 Task: Create a task  Create a new chatbot for customer support , assign it to team member softage.2@softage.net in the project AgileCollab and update the status of the task to  Off Track , set the priority of the task to Medium
Action: Mouse moved to (68, 48)
Screenshot: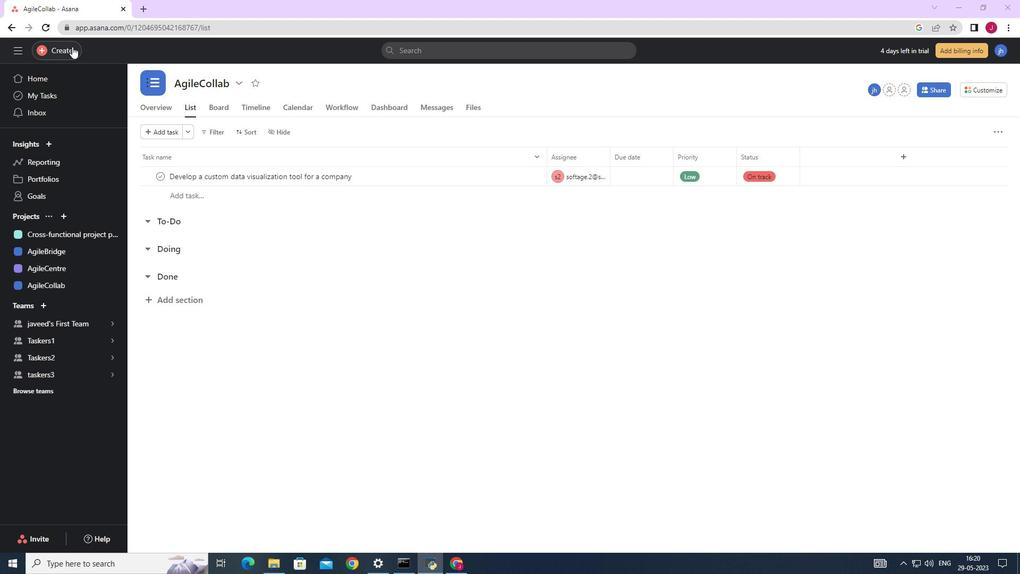 
Action: Mouse pressed left at (68, 48)
Screenshot: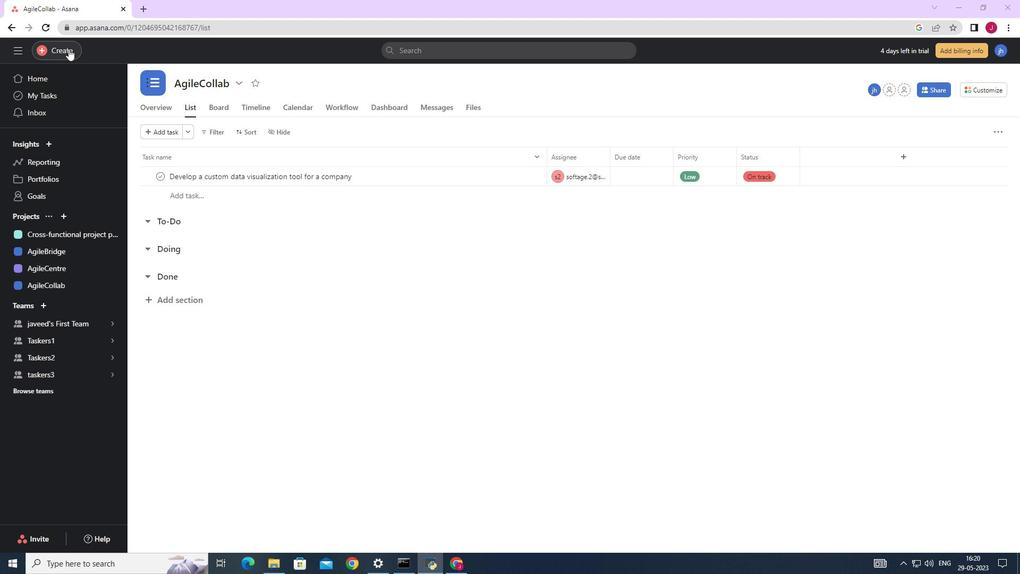 
Action: Mouse moved to (128, 55)
Screenshot: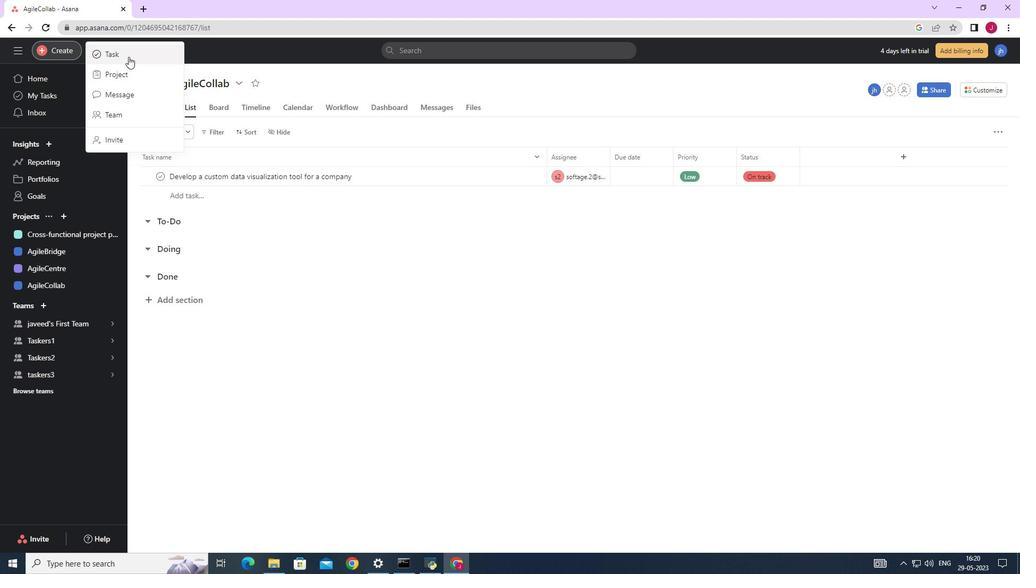 
Action: Mouse pressed left at (128, 55)
Screenshot: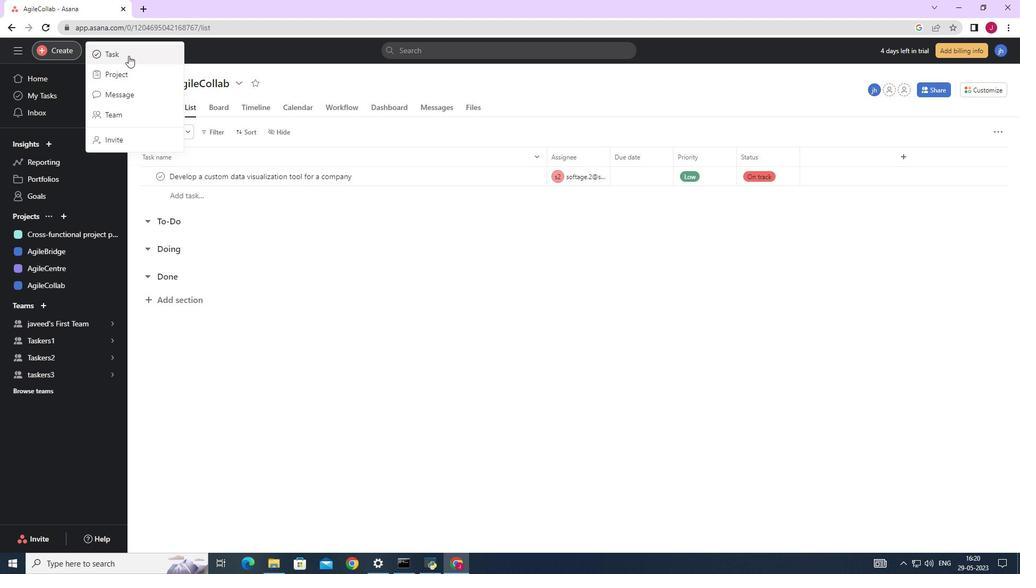 
Action: Mouse moved to (832, 356)
Screenshot: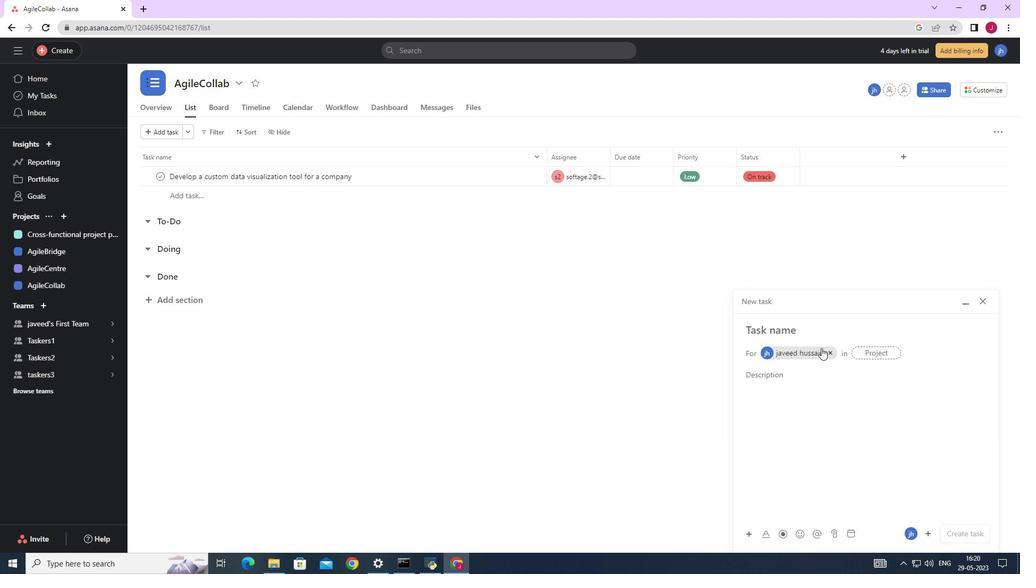 
Action: Mouse pressed left at (832, 356)
Screenshot: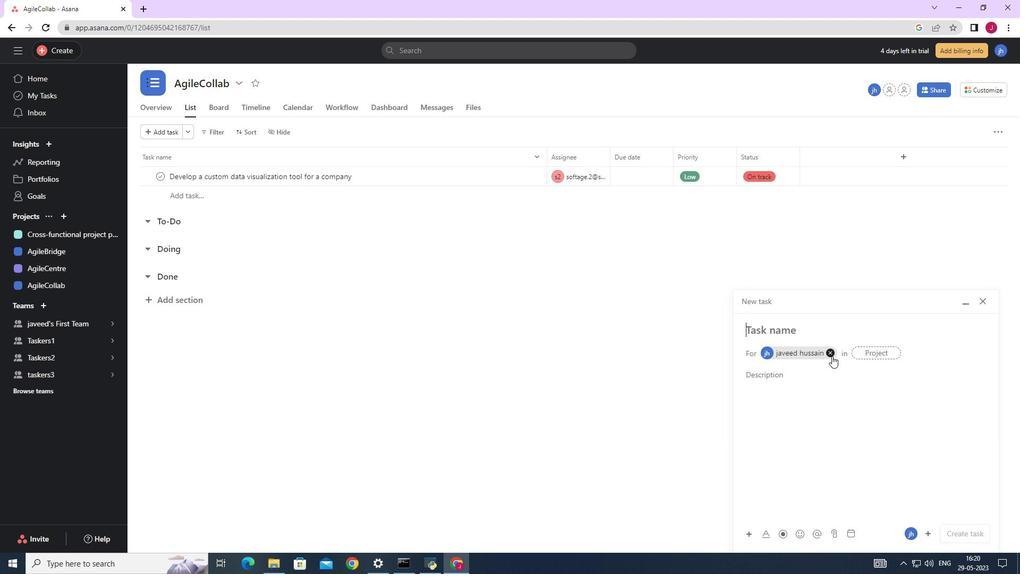 
Action: Mouse moved to (786, 329)
Screenshot: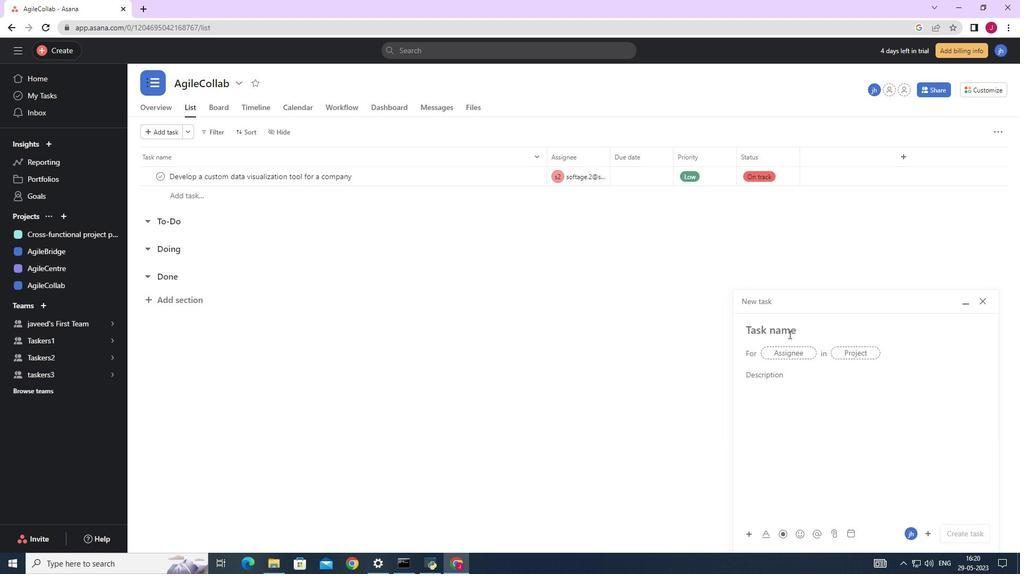 
Action: Mouse pressed left at (786, 329)
Screenshot: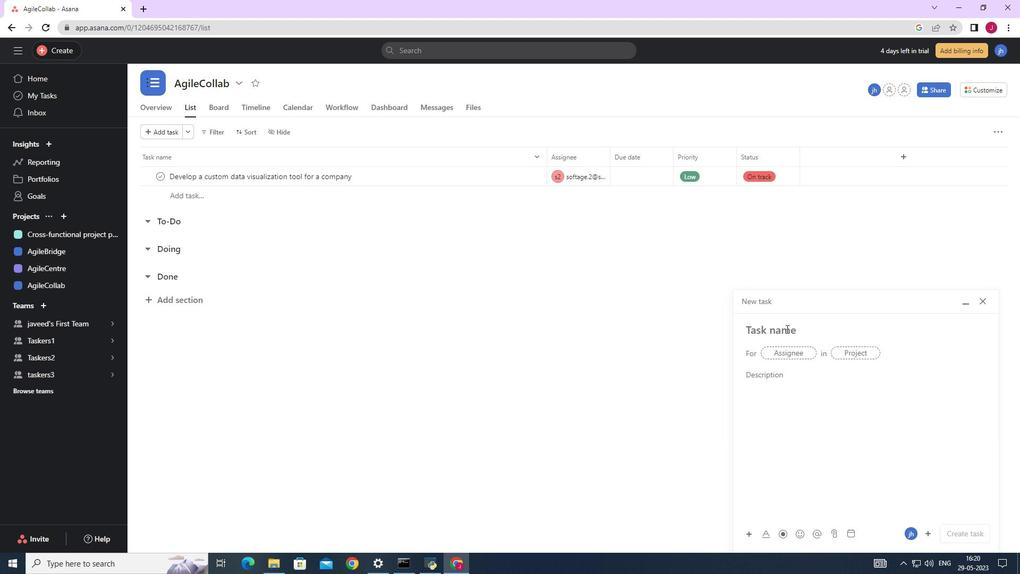 
Action: Mouse moved to (786, 328)
Screenshot: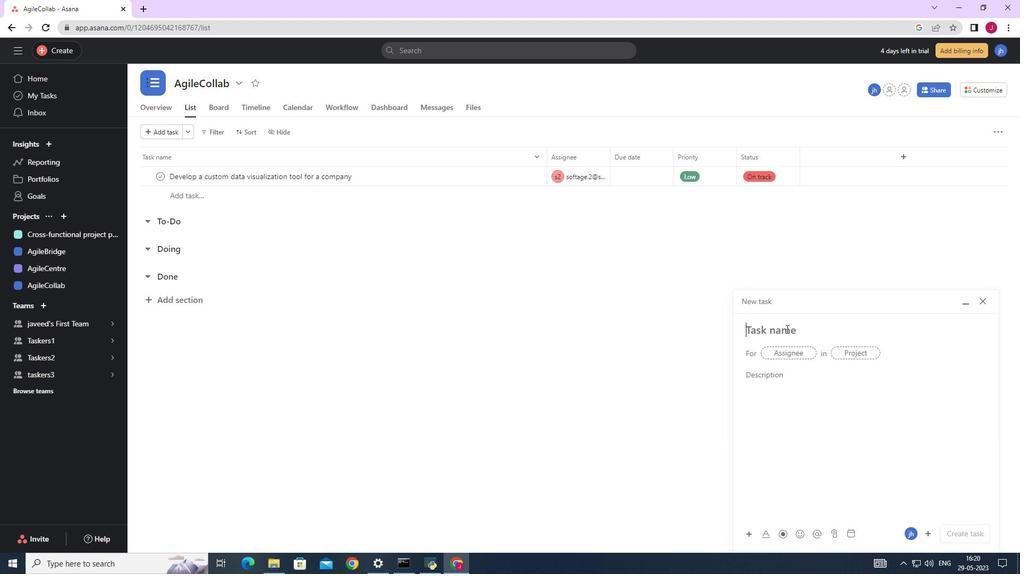 
Action: Key pressed <Key.caps_lock>C<Key.caps_lock>reate<Key.space>a<Key.space>new<Key.space>chst<Key.backspace><Key.backspace>s<Key.backspace>atbot<Key.space>for<Key.space>customer<Key.space>support
Screenshot: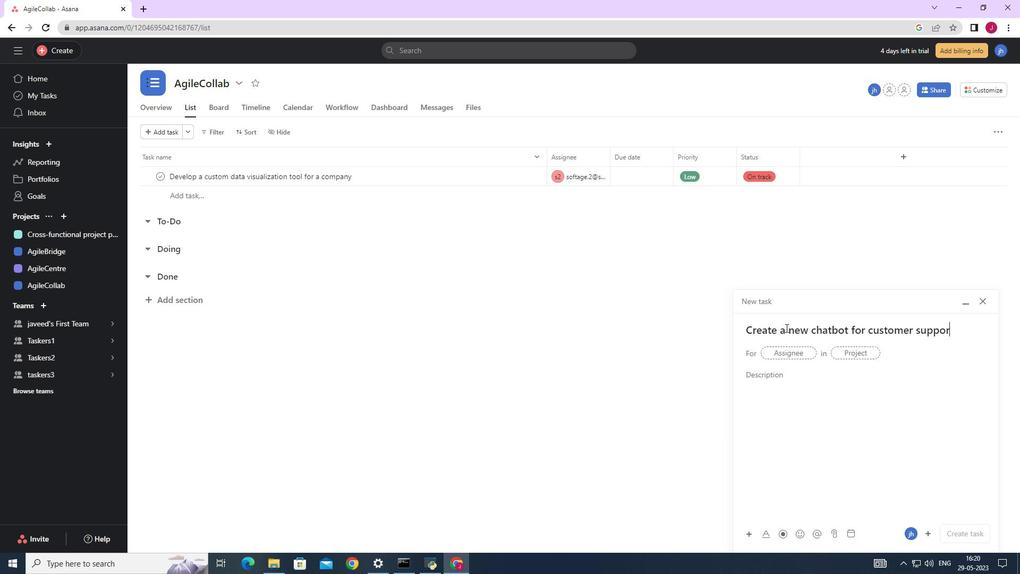
Action: Mouse moved to (790, 353)
Screenshot: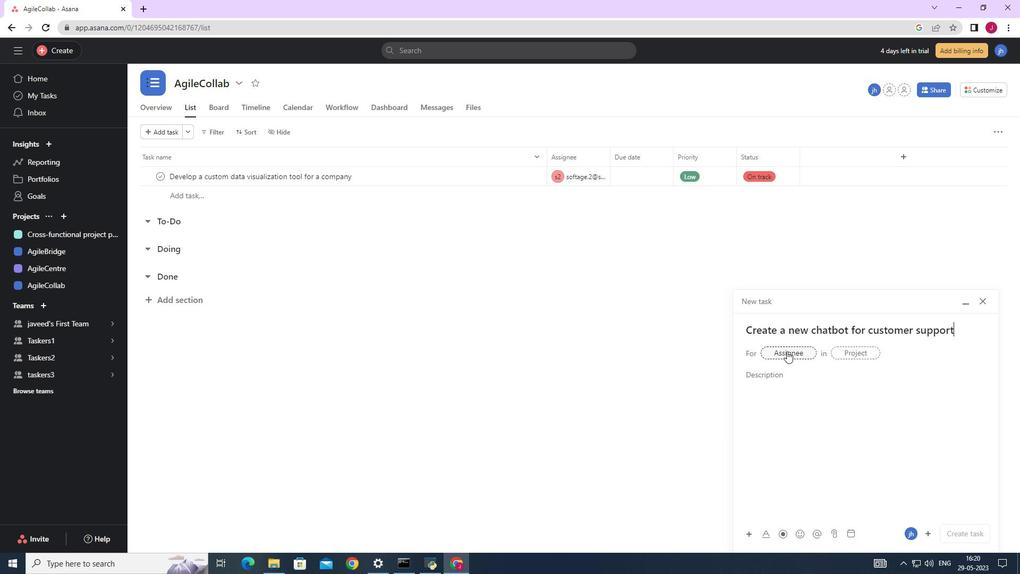 
Action: Mouse pressed left at (790, 353)
Screenshot: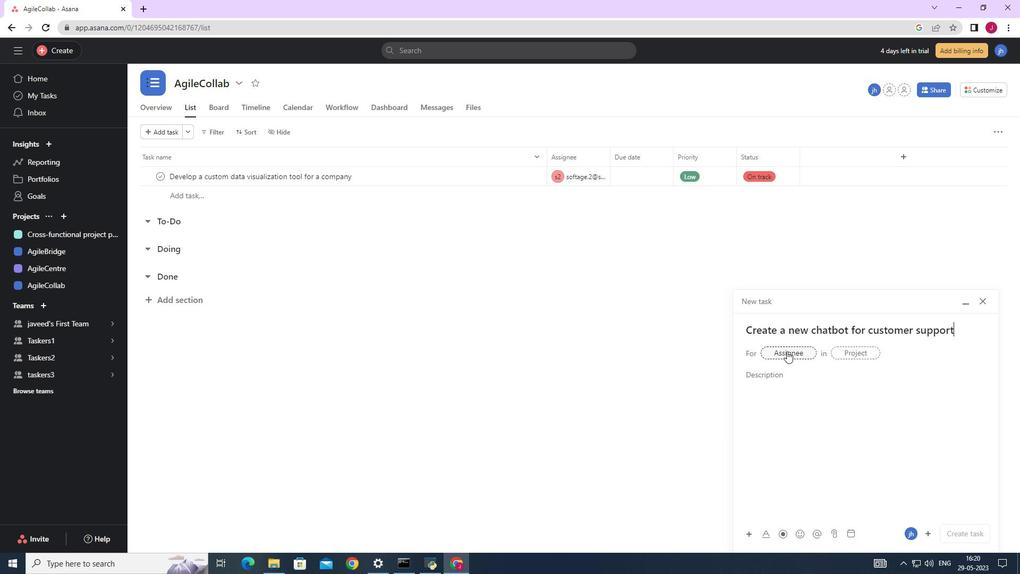 
Action: Mouse moved to (790, 353)
Screenshot: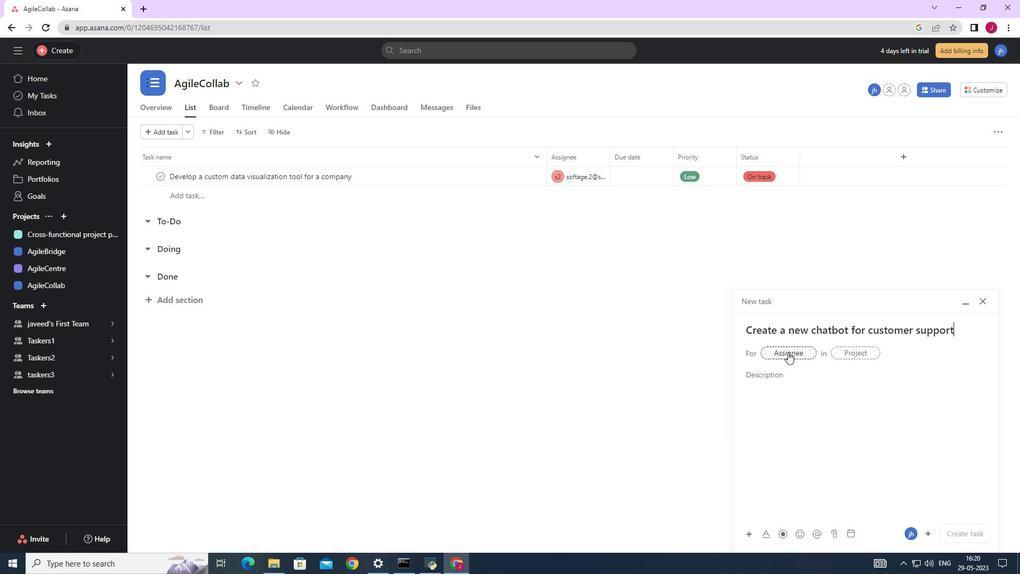 
Action: Key pressed soft
Screenshot: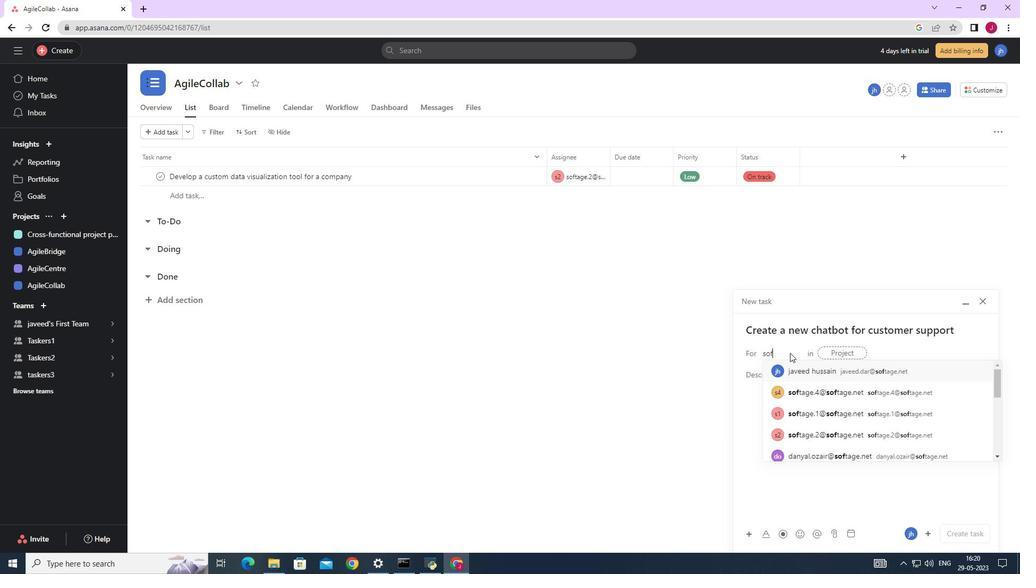 
Action: Mouse moved to (841, 435)
Screenshot: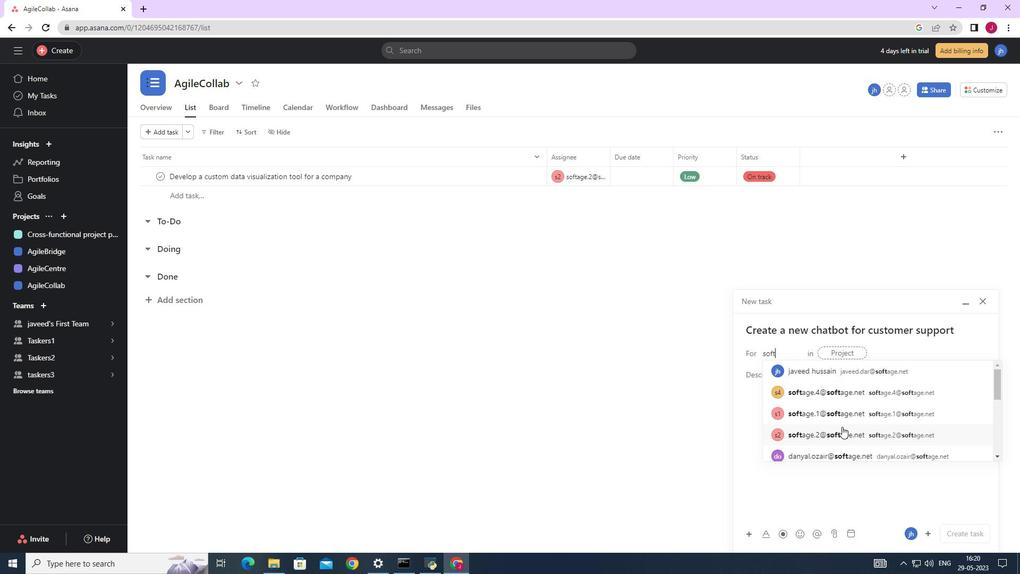 
Action: Mouse pressed left at (841, 435)
Screenshot: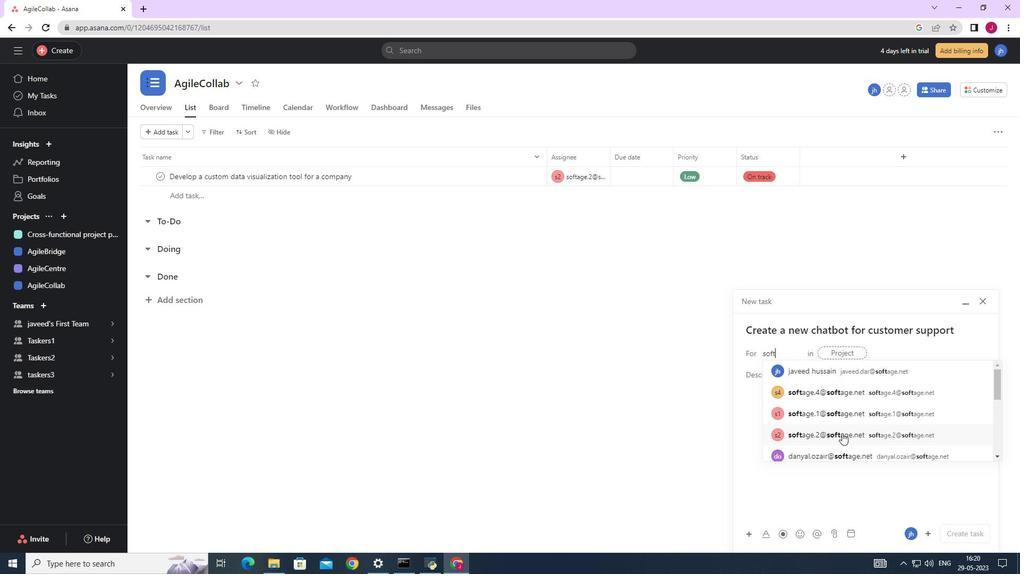 
Action: Mouse moved to (688, 369)
Screenshot: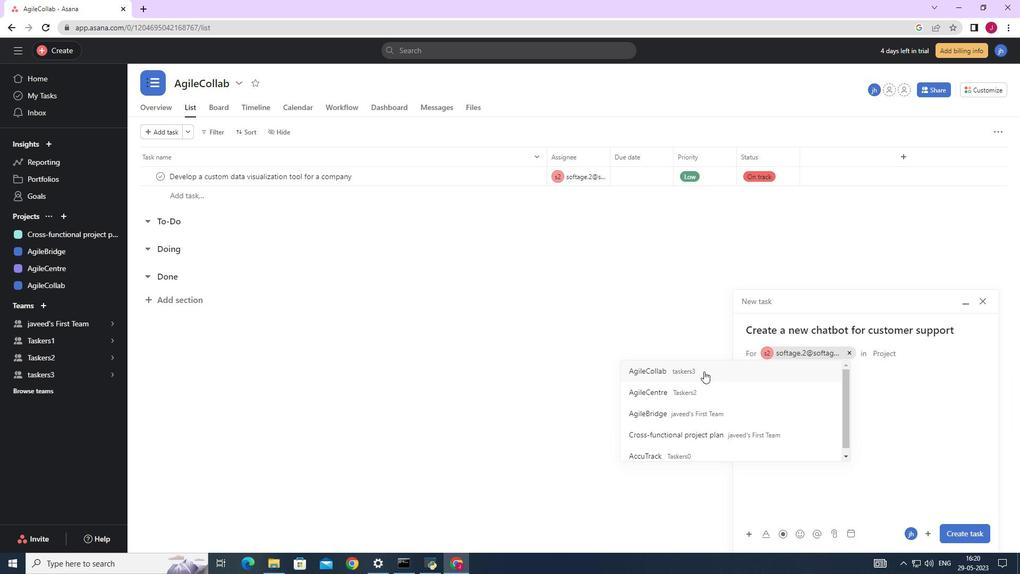 
Action: Mouse pressed left at (688, 369)
Screenshot: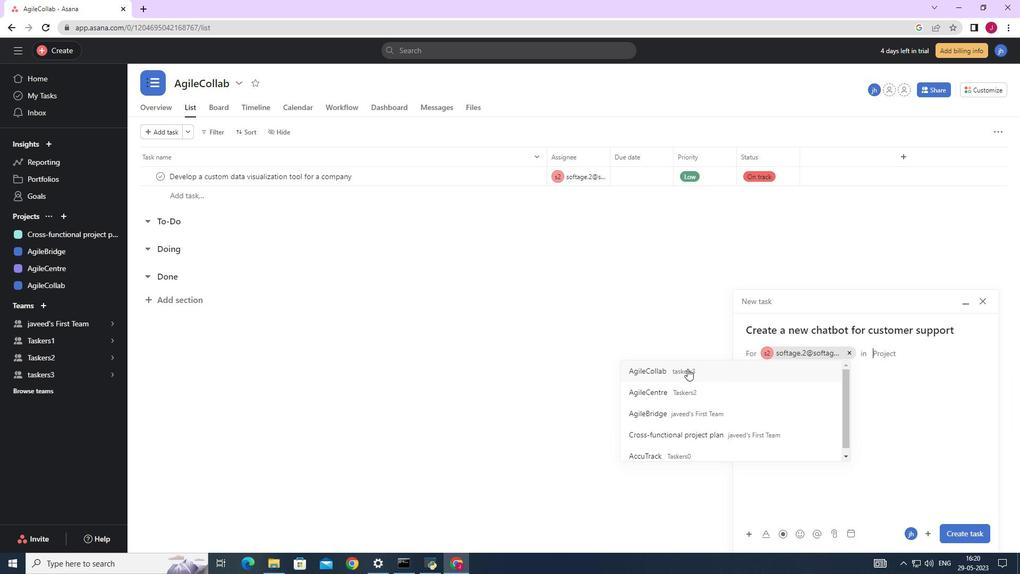 
Action: Mouse moved to (798, 377)
Screenshot: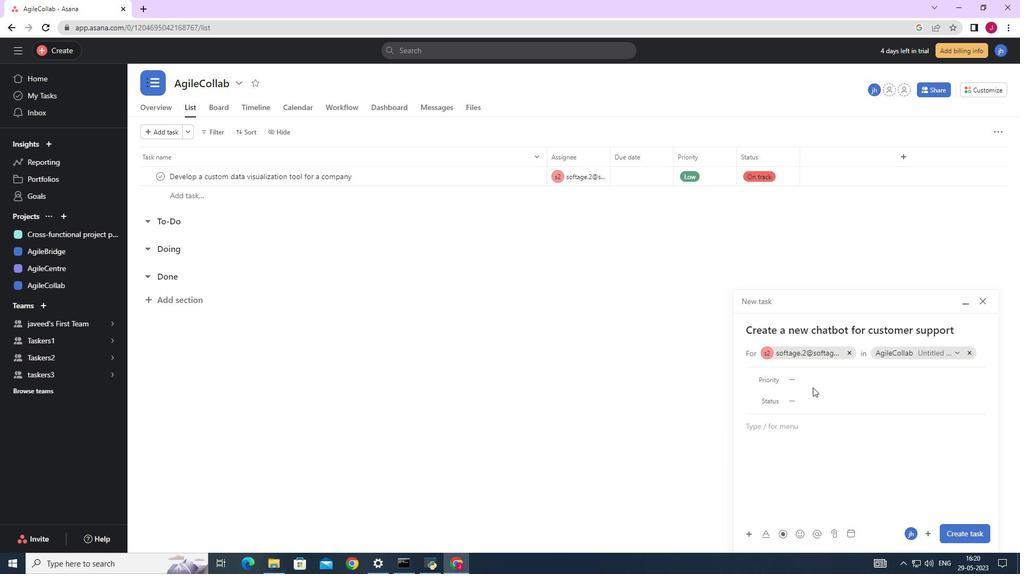 
Action: Mouse pressed left at (798, 377)
Screenshot: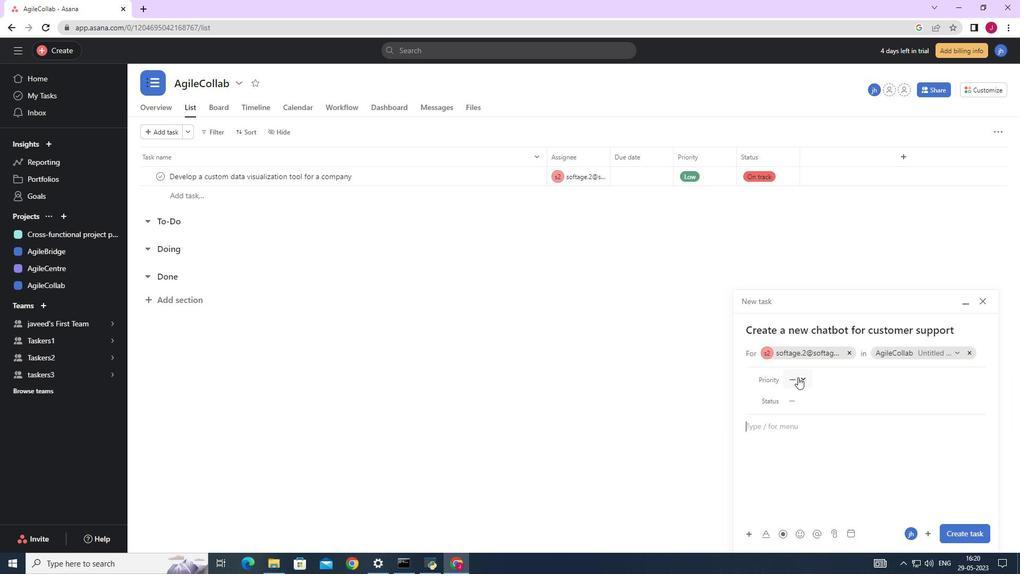 
Action: Mouse moved to (824, 433)
Screenshot: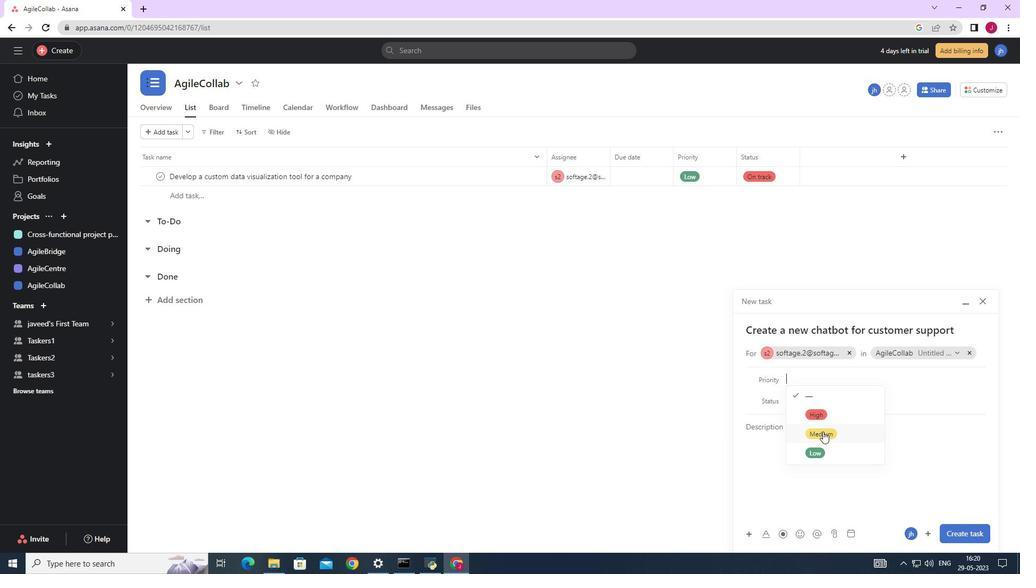 
Action: Mouse pressed left at (824, 433)
Screenshot: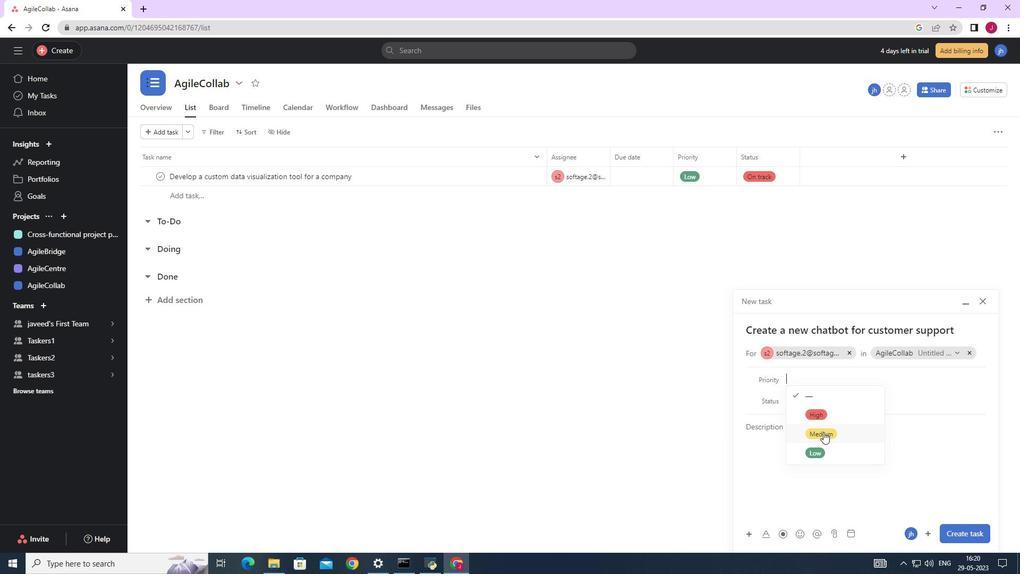 
Action: Mouse moved to (809, 401)
Screenshot: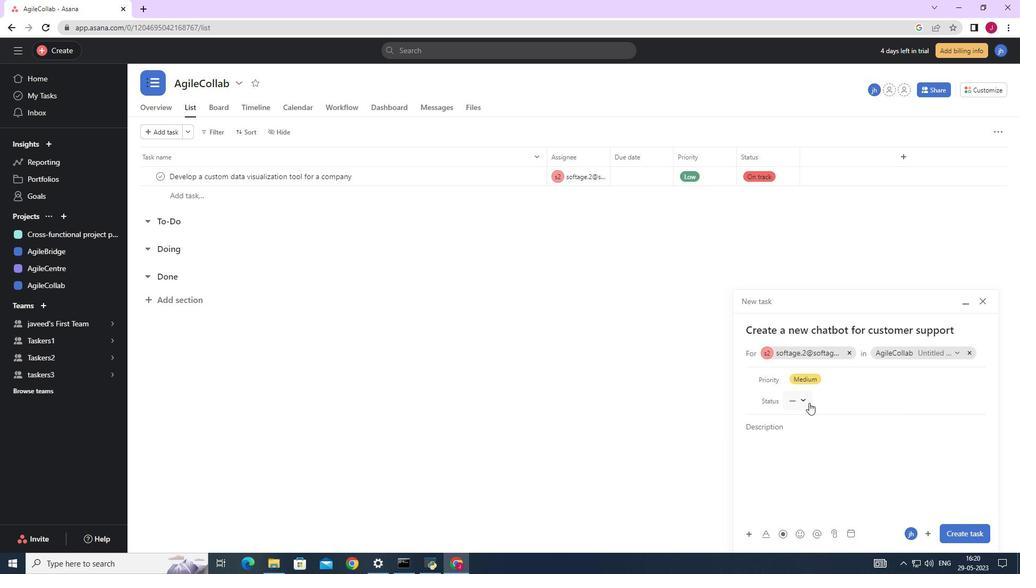 
Action: Mouse pressed left at (809, 401)
Screenshot: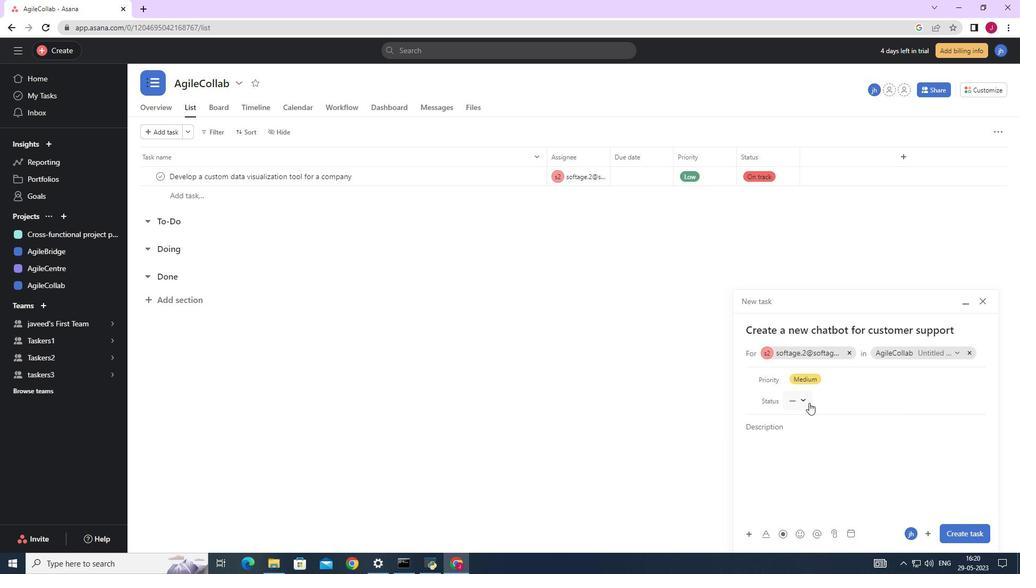 
Action: Mouse moved to (828, 455)
Screenshot: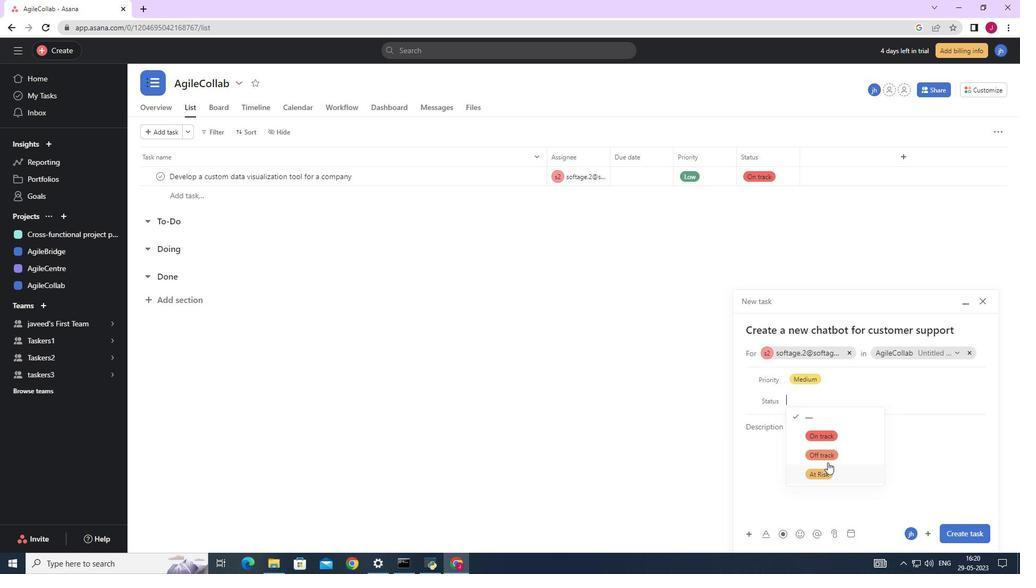 
Action: Mouse pressed left at (828, 455)
Screenshot: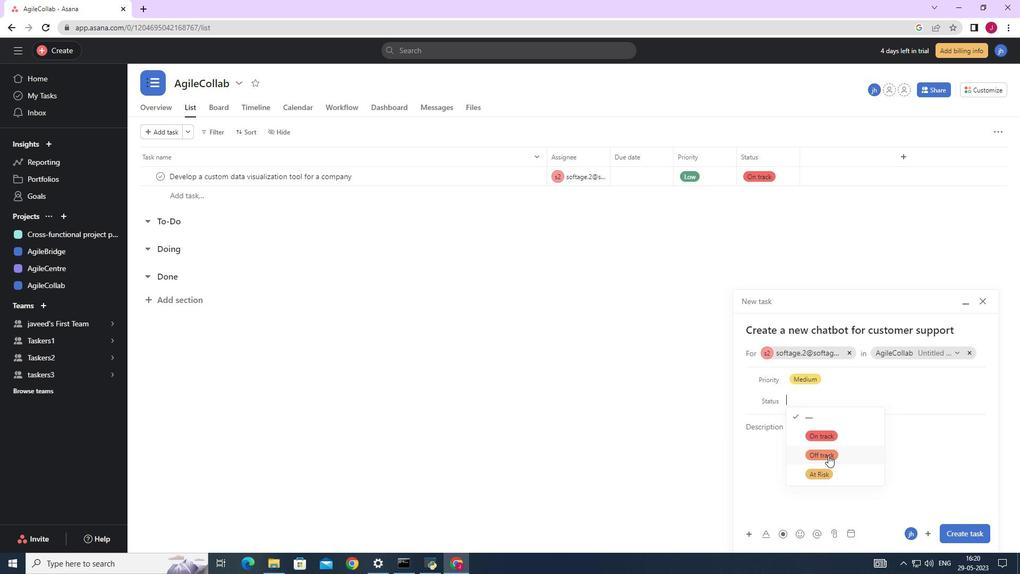 
Action: Mouse moved to (956, 533)
Screenshot: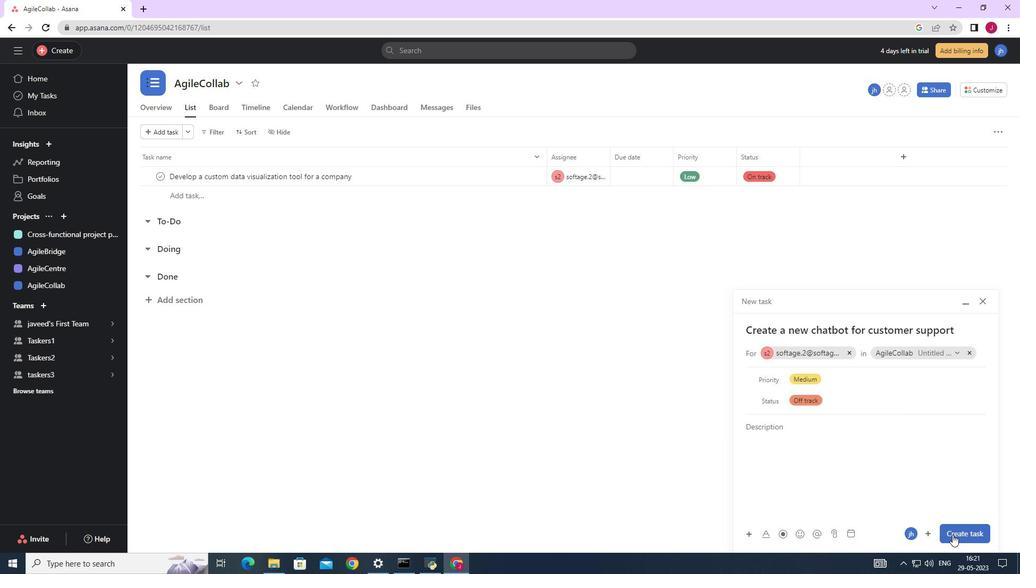 
Action: Mouse pressed left at (956, 533)
Screenshot: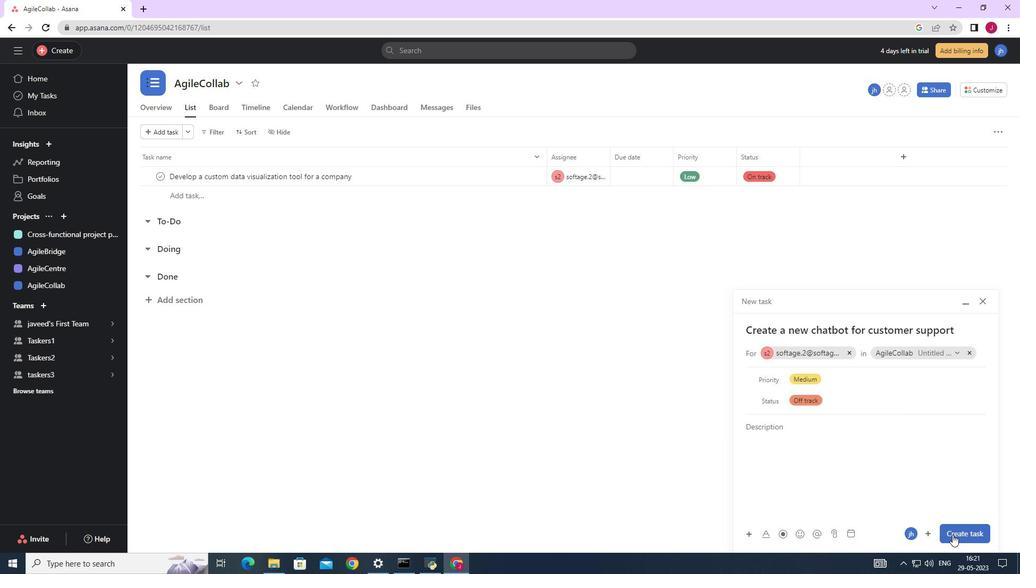 
Action: Mouse moved to (463, 346)
Screenshot: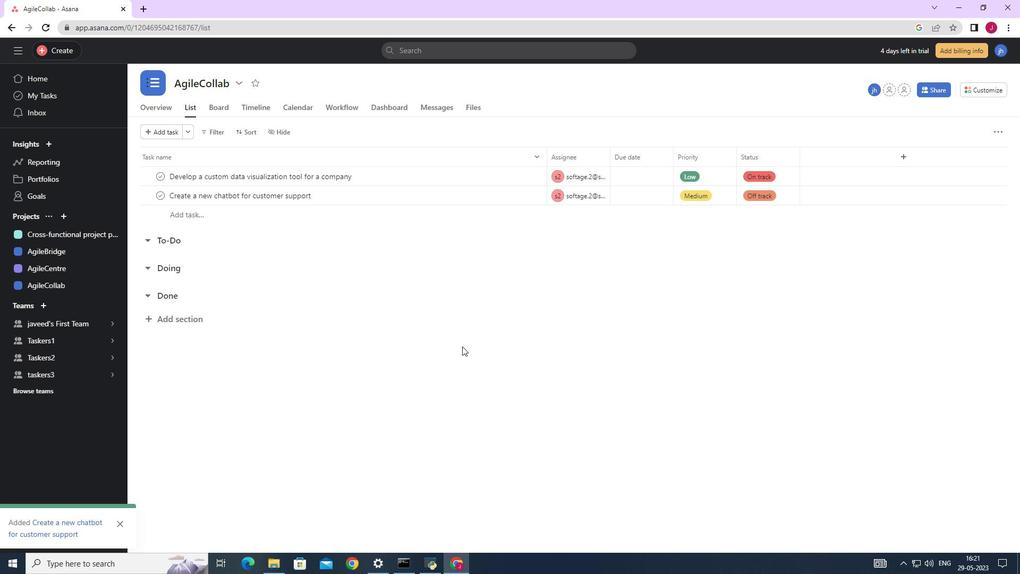 
